Task: Compose an email requesting a meeting to discuss next month's sales project. Include a subject line, recipient, and your signature.
Action: Mouse moved to (61, 69)
Screenshot: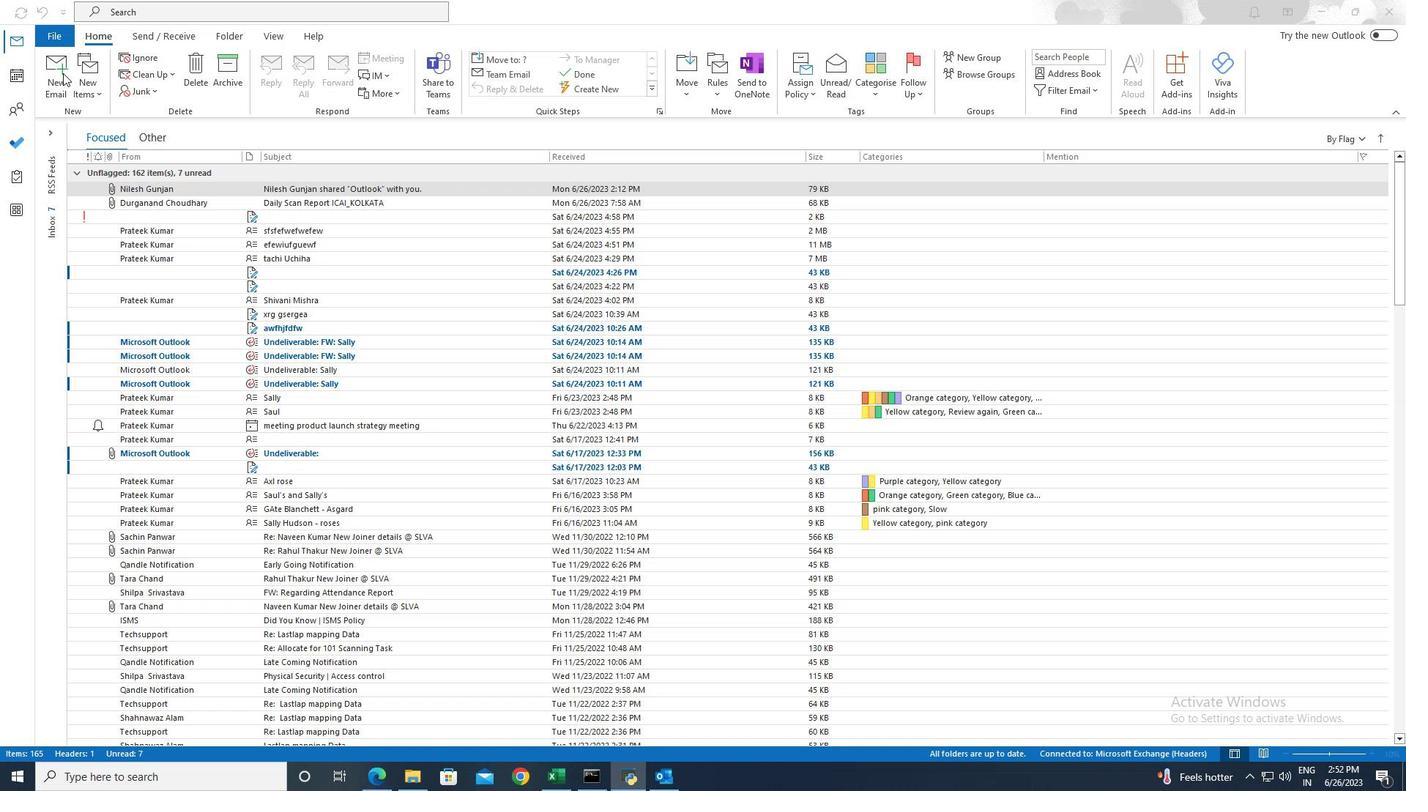 
Action: Mouse pressed left at (61, 69)
Screenshot: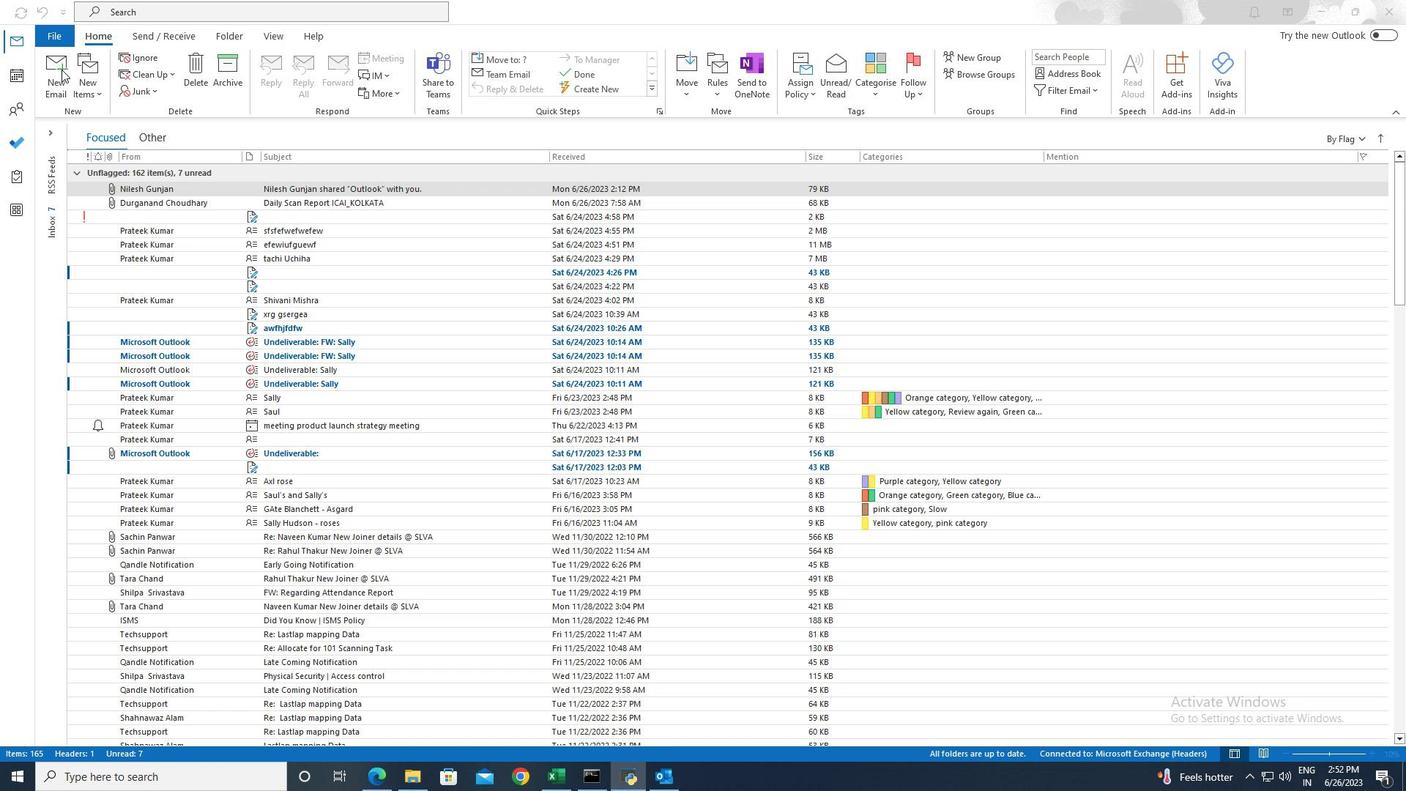 
Action: Mouse pressed left at (61, 69)
Screenshot: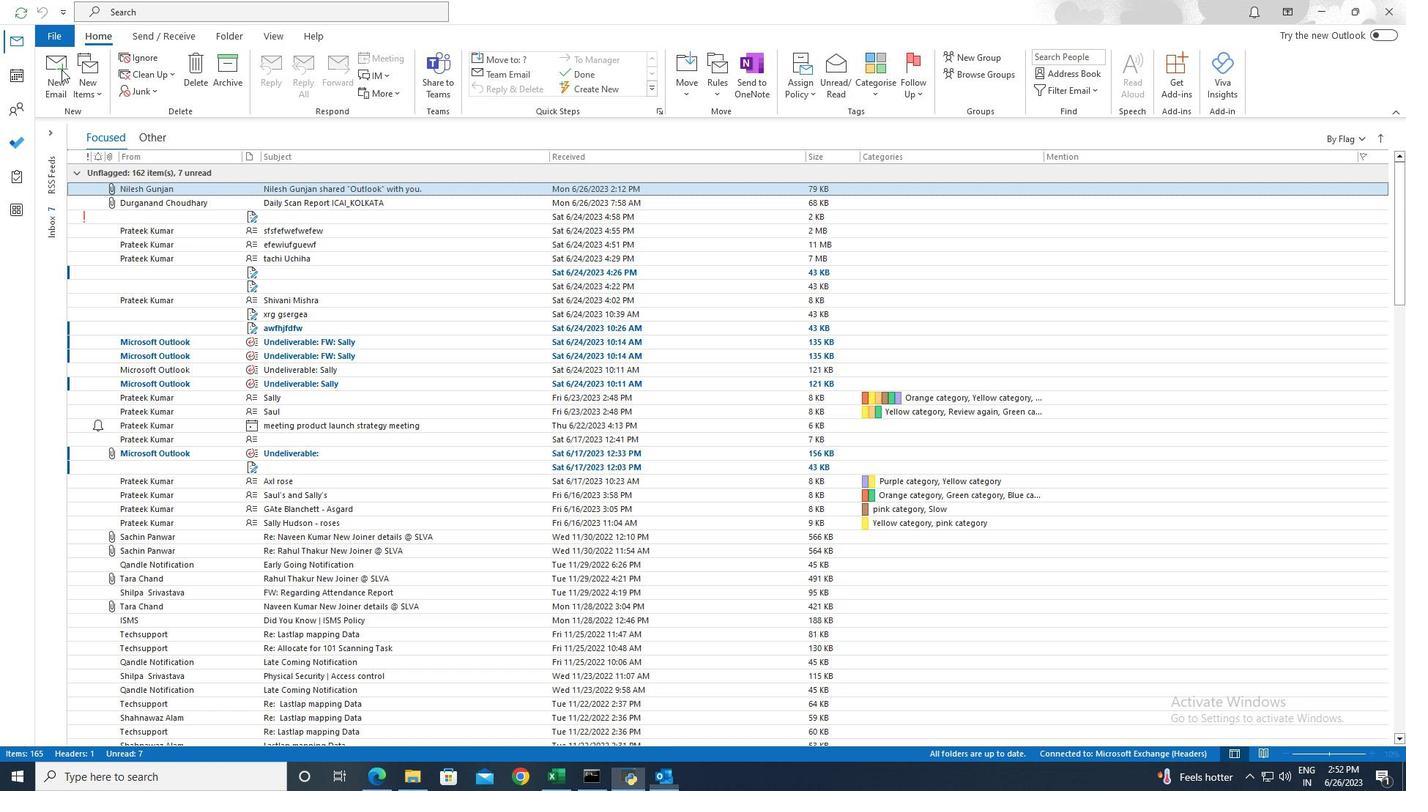
Action: Mouse moved to (180, 211)
Screenshot: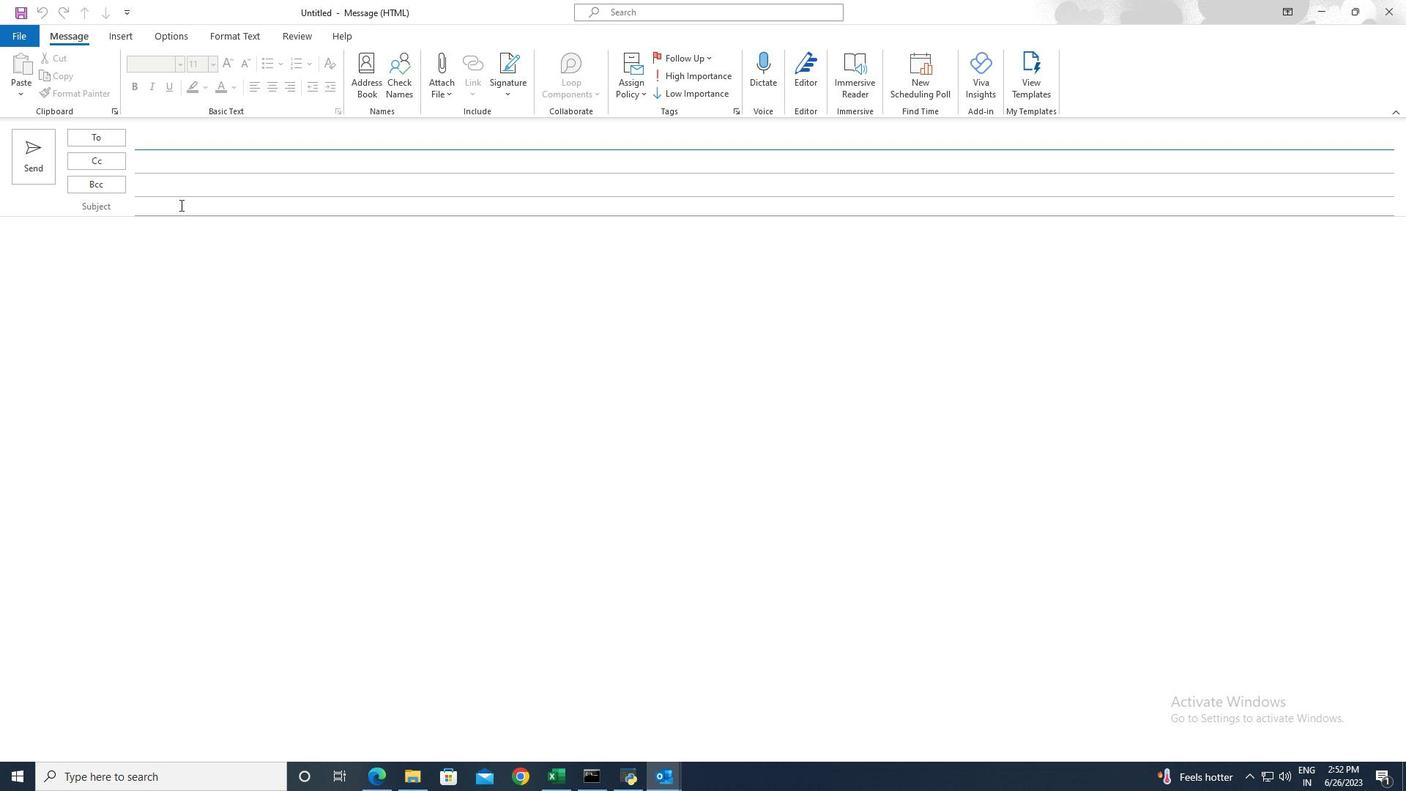 
Action: Mouse pressed left at (180, 211)
Screenshot: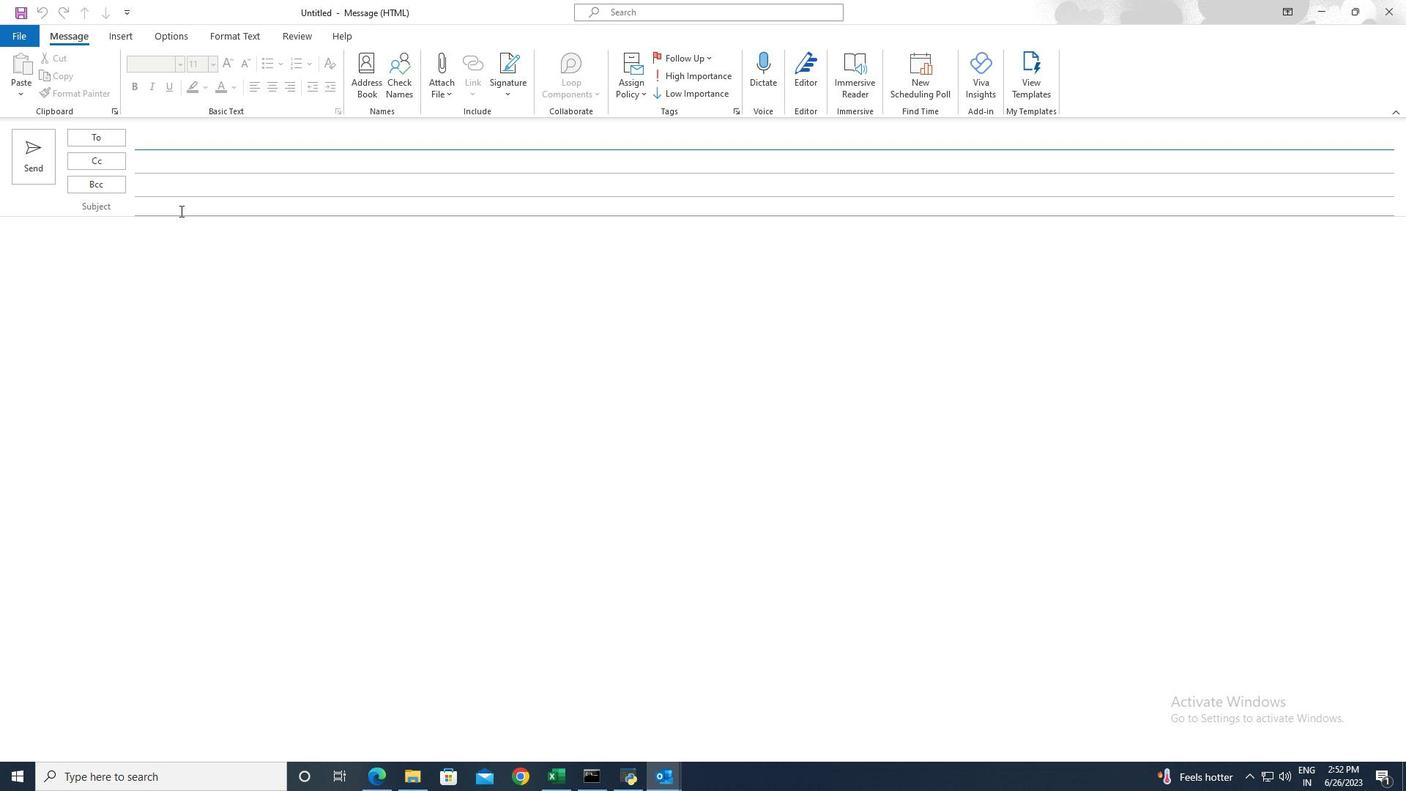 
Action: Key pressed <Key.shift><Key.shift><Key.shift><Key.shift><Key.shift><Key.shift><Key.shift><Key.shift><Key.shift>Meeting<Key.space><Key.shift>Request
Screenshot: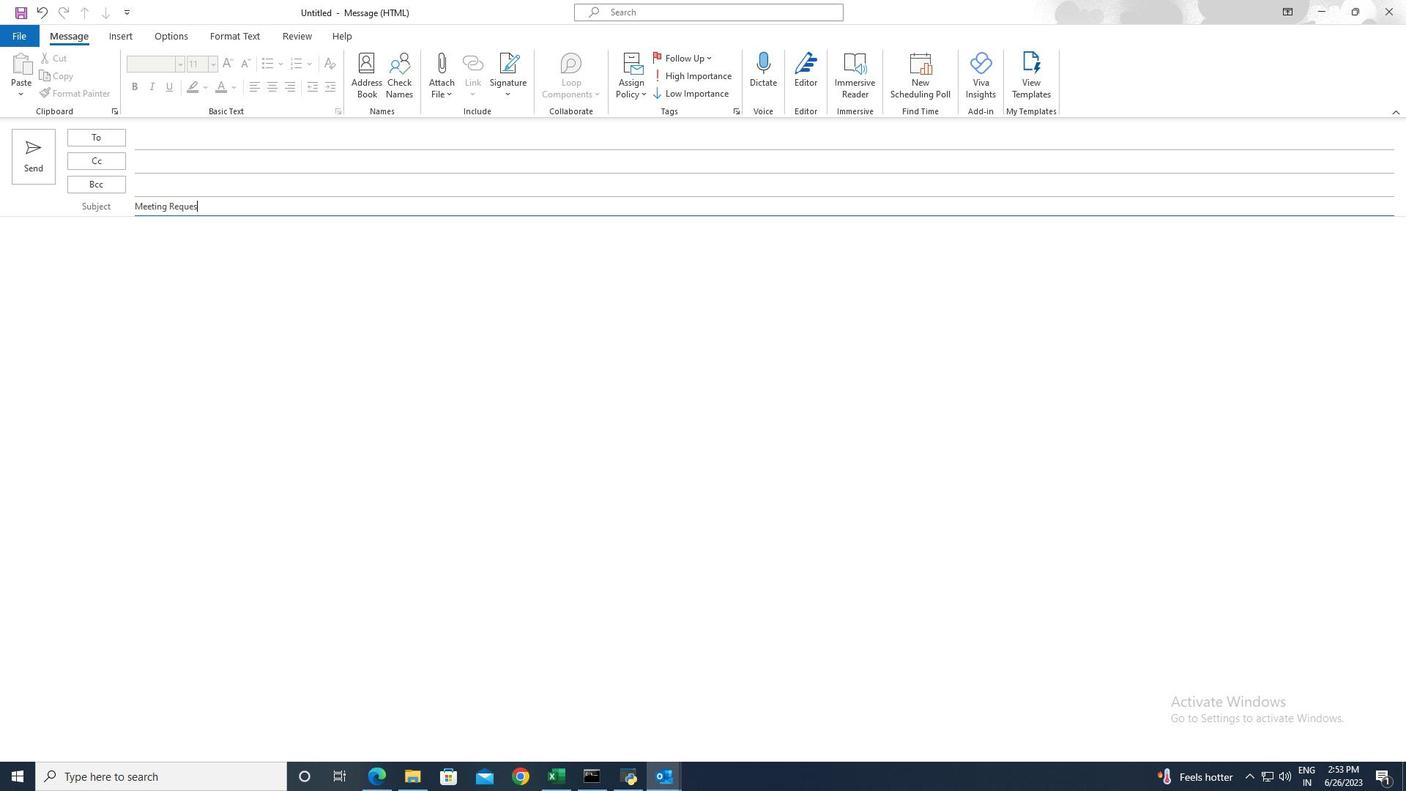 
Action: Mouse moved to (164, 251)
Screenshot: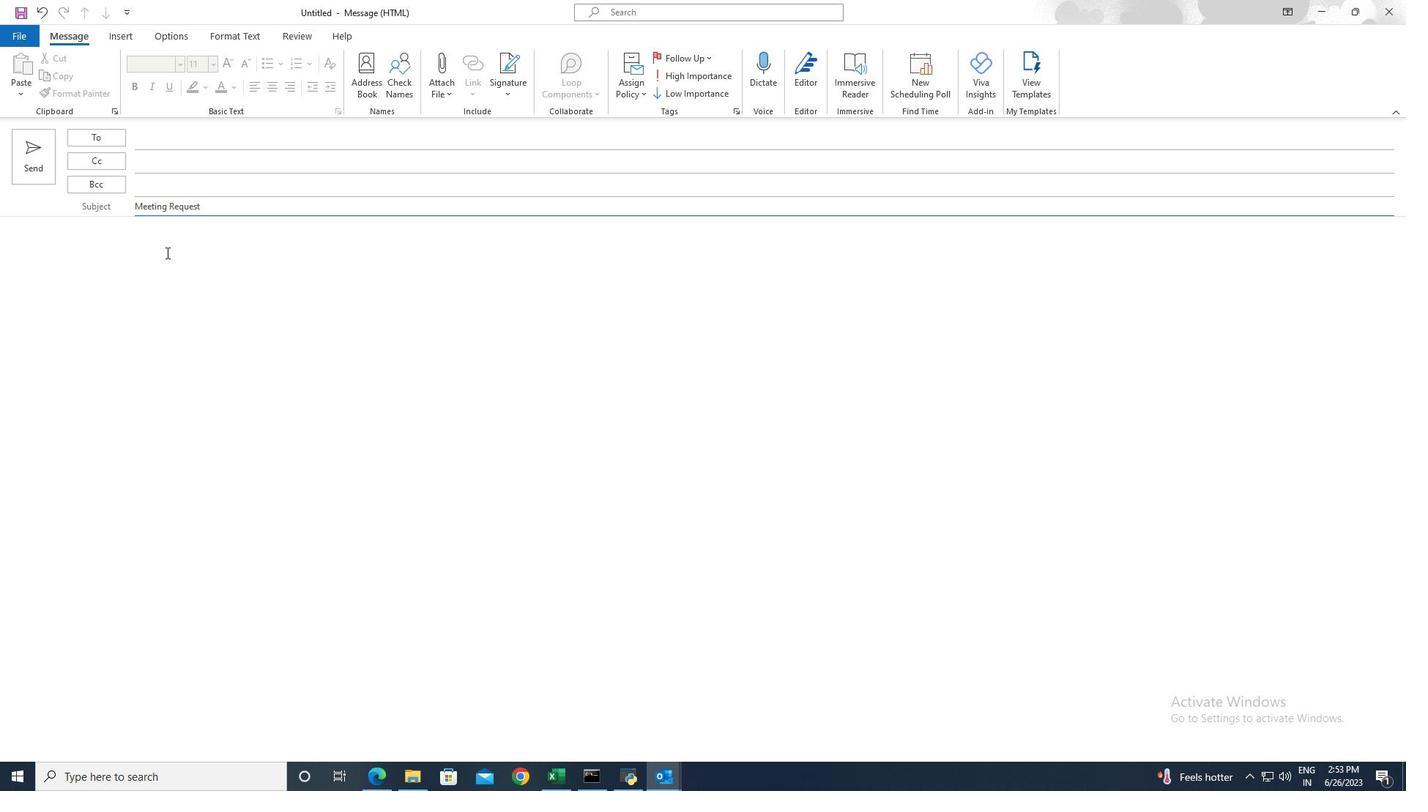 
Action: Mouse pressed left at (164, 251)
Screenshot: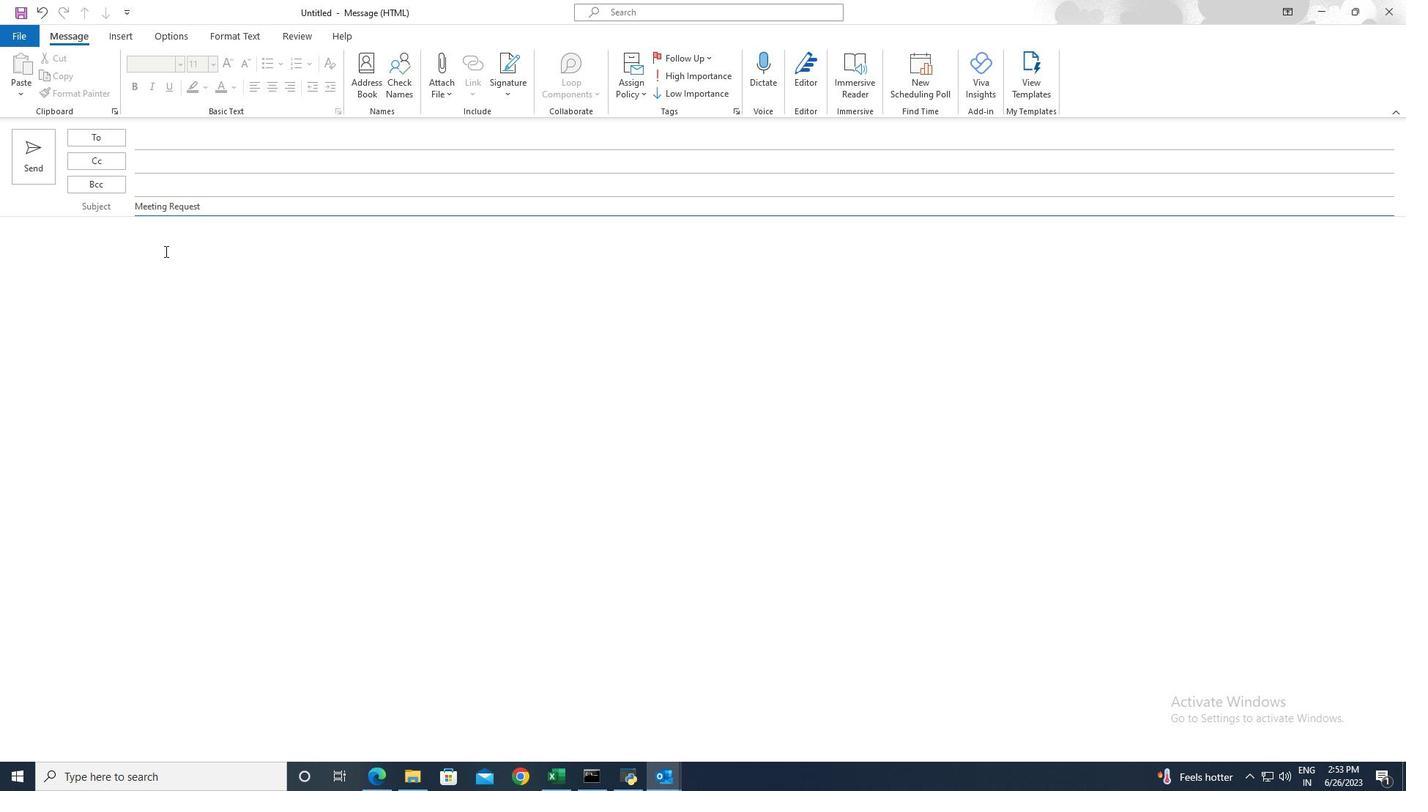 
Action: Key pressed <Key.shift>Hi<Key.space><Key.shift>Catherine,<Key.enter><Key.shift>I<Key.space>hope<Key.space>this<Key.space>email<Key.space>finds<Key.space>you<Key.space>well.<Key.space><Key.shift>I<Key.space>wanted<Key.space>to<Key.space>request<Key.space>a<Key.space>meeting<Key.space>with<Key.space>you<Key.space>to<Key.space>discuss<Key.space>next<Key.space>month's<Key.space>sales<Key.space>project.<Key.space><Key.shift><Key.shift><Key.shift><Key.shift><Key.shift>I<Key.space>believe<Key.space>it<Key.space>would<Key.space>be<Key.space>beneficial<Key.space>for<Key.space>both<Key.space>of<Key.space>us<Key.space>to<Key.space>align<Key.space>our<Key.space>strategies<Key.space>and<Key.space>explore<Key.space>potential<Key.space>opportunities.<Key.enter><Key.shift>Please<Key.space>let<Key.space>me<Key.space>know<Key.space>your<Key.space>availability<Key.space>for<Key.space>a<Key.space>meeting<Key.space>sometime<Key.space>next<Key.space>week.<Key.space><Key.shift>I'm<Key.space>open<Key.space>to<Key.space>scheduling<Key.space>it<Key.space>at<Key.space>your<Key.space>convenience.<Key.space><Key.shift>Looking<Key.space>forward<Key.space>to<Key.space>hearing<Key.space>from<Key.space>you.
Screenshot: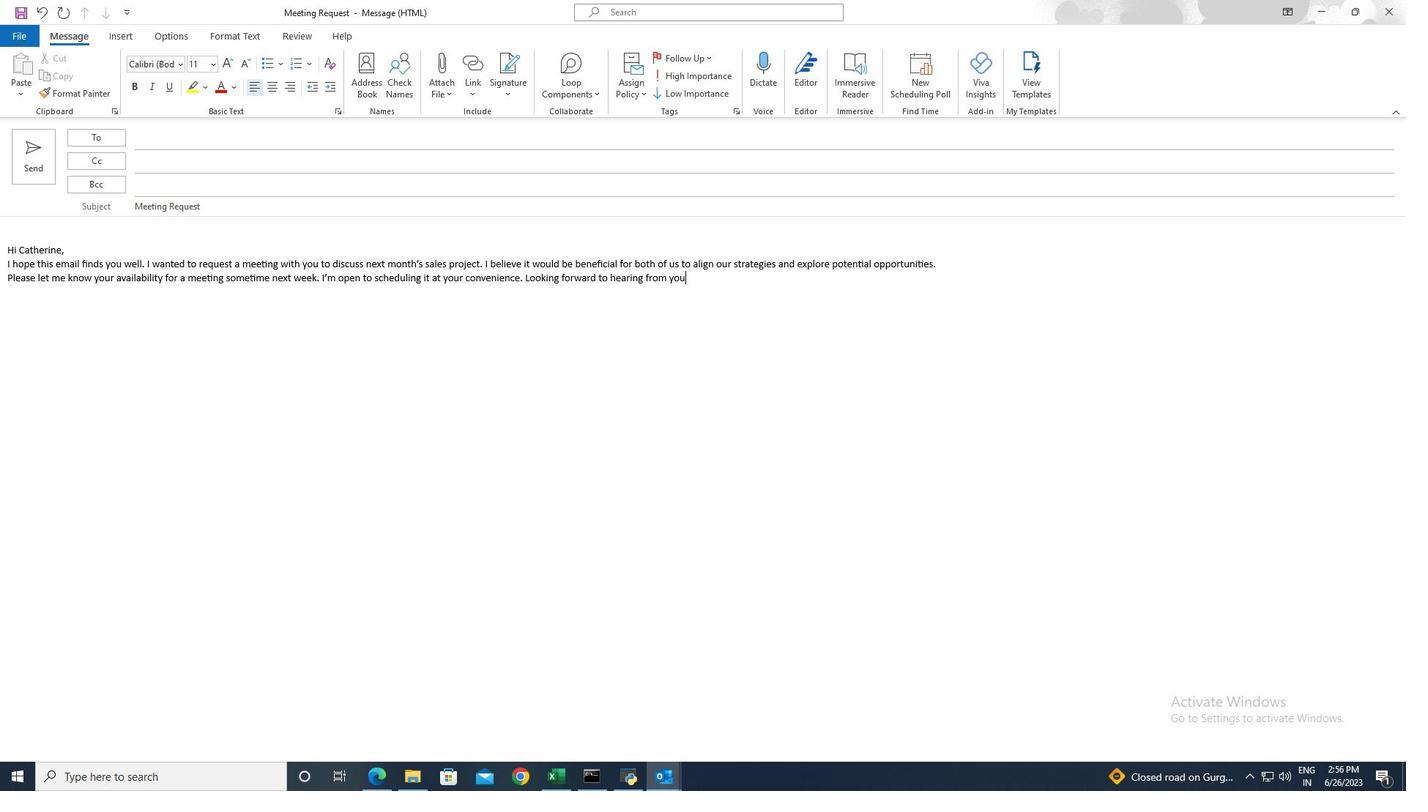 
Action: Mouse moved to (513, 89)
Screenshot: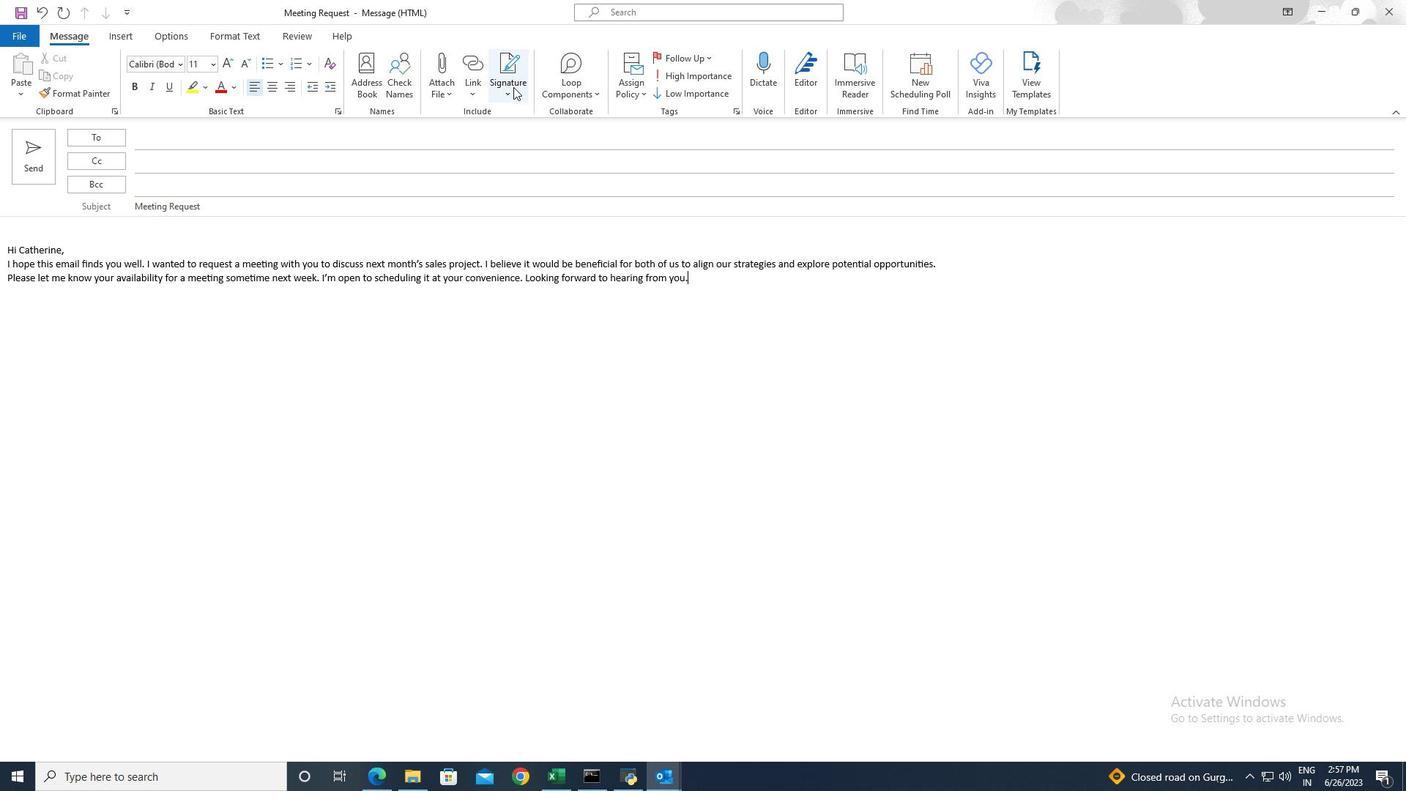 
Action: Mouse pressed left at (513, 89)
Screenshot: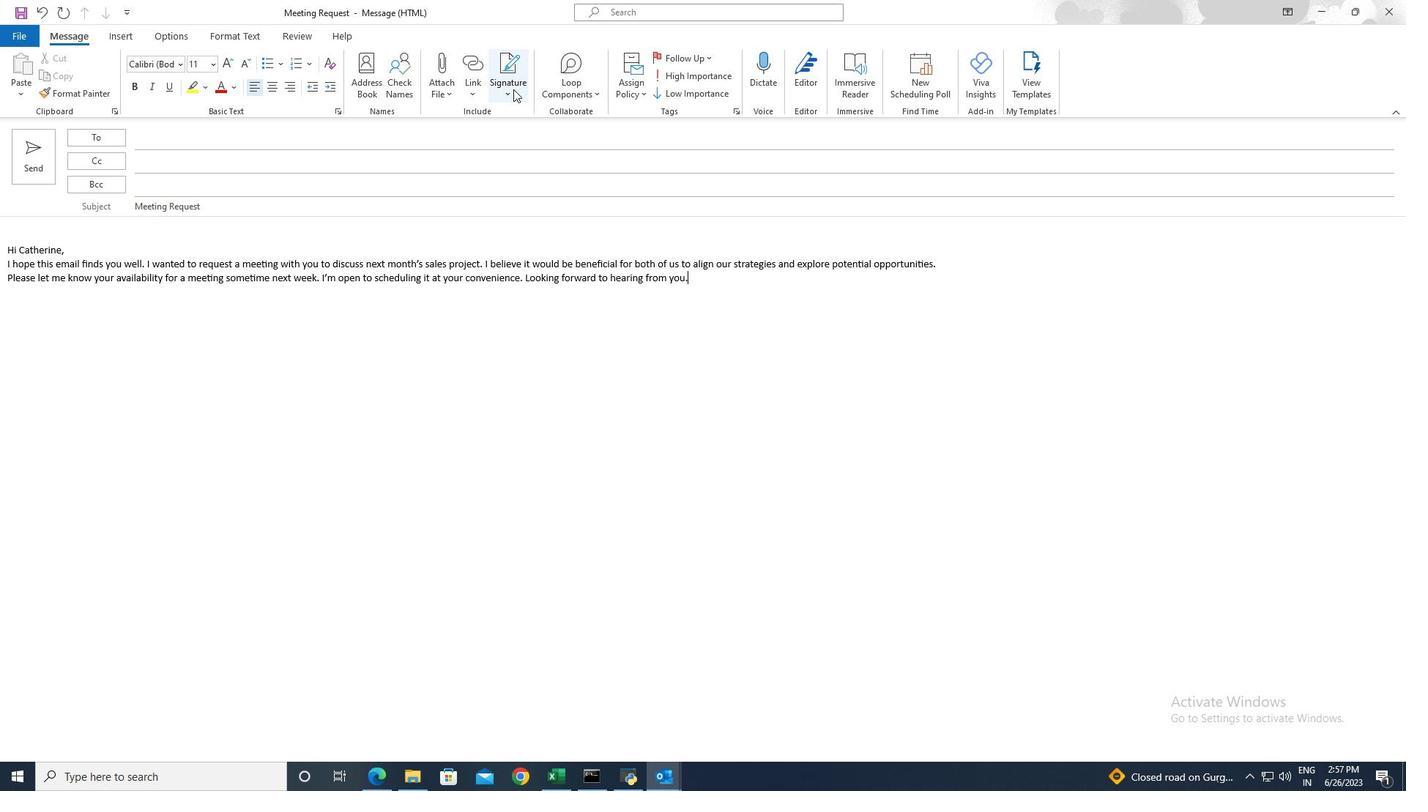 
Action: Mouse moved to (525, 134)
Screenshot: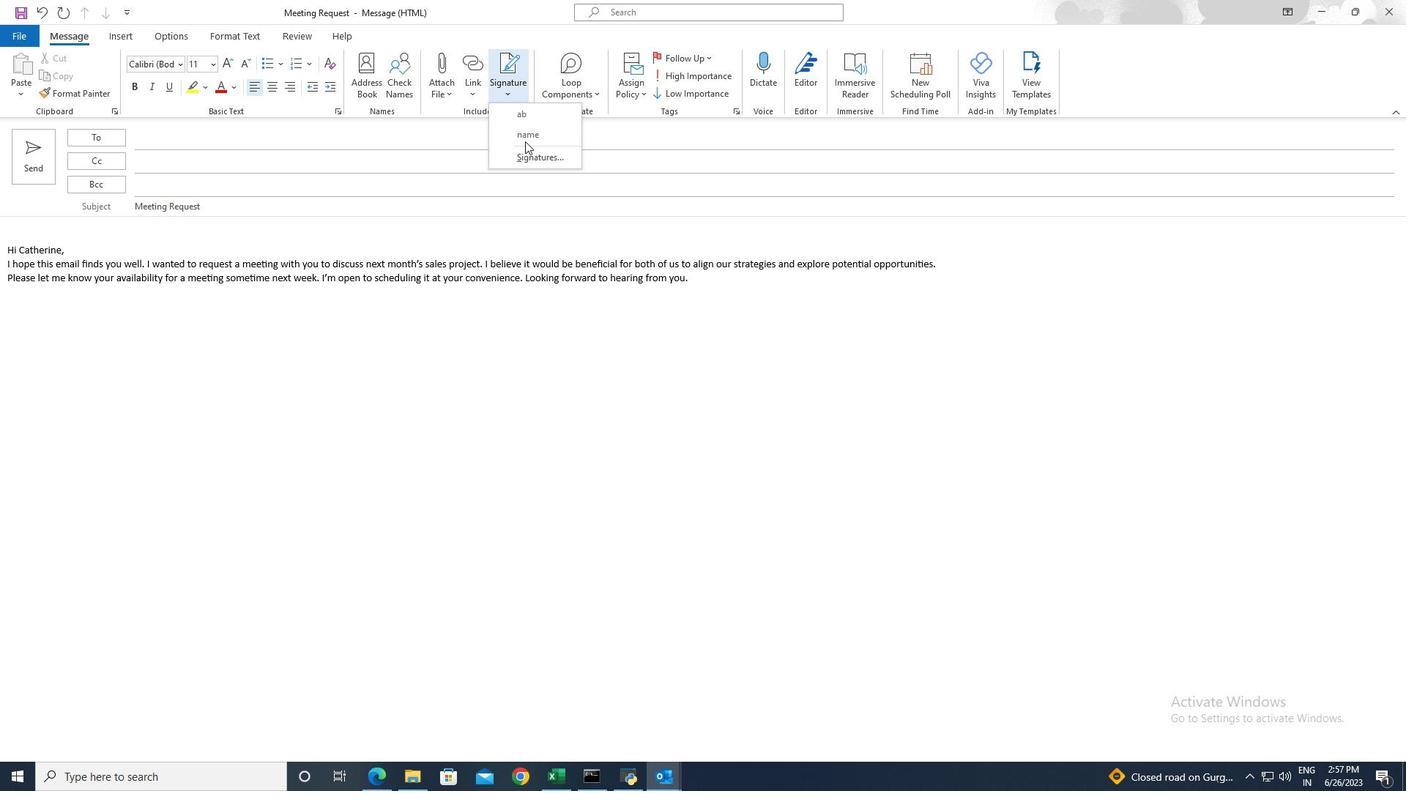 
Action: Mouse pressed left at (525, 134)
Screenshot: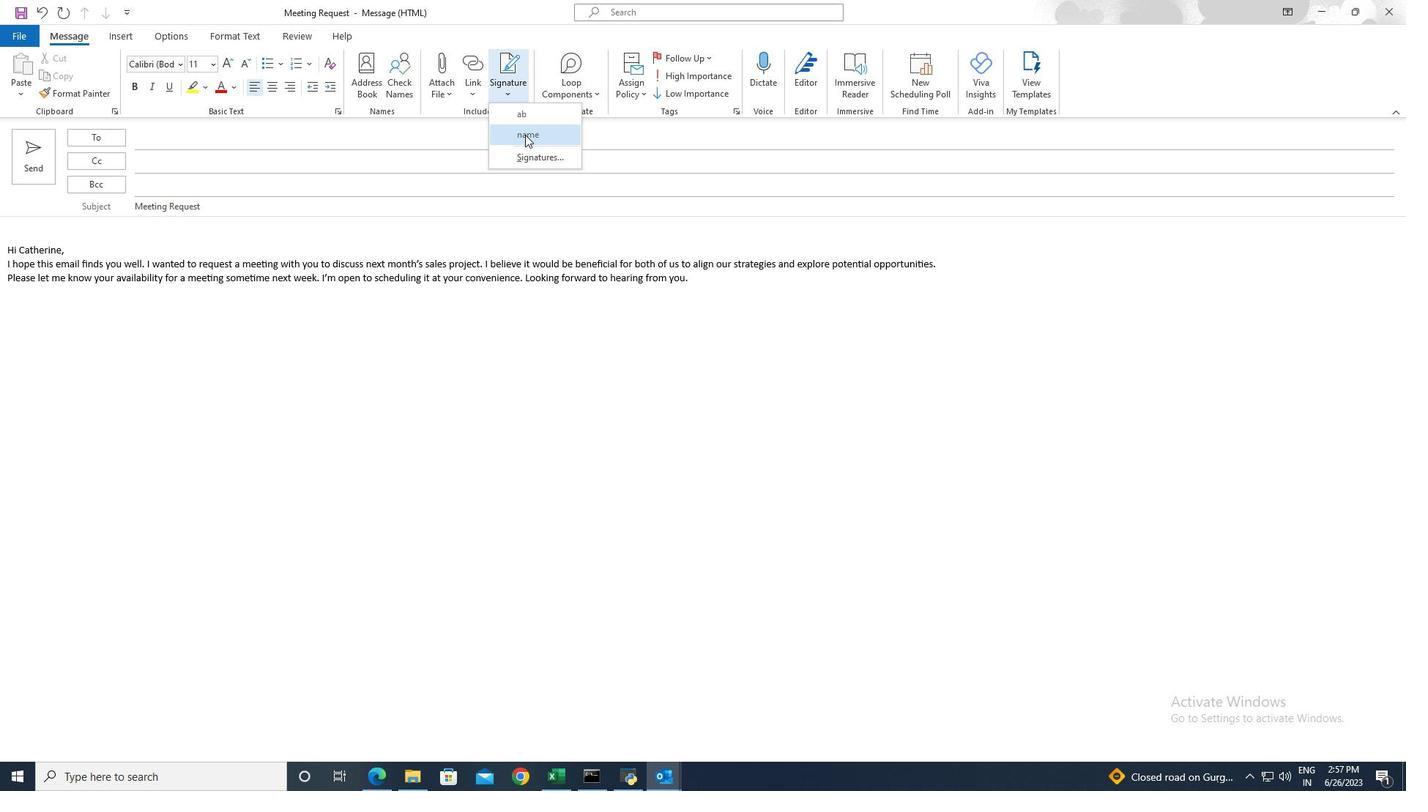 
Action: Mouse moved to (173, 141)
Screenshot: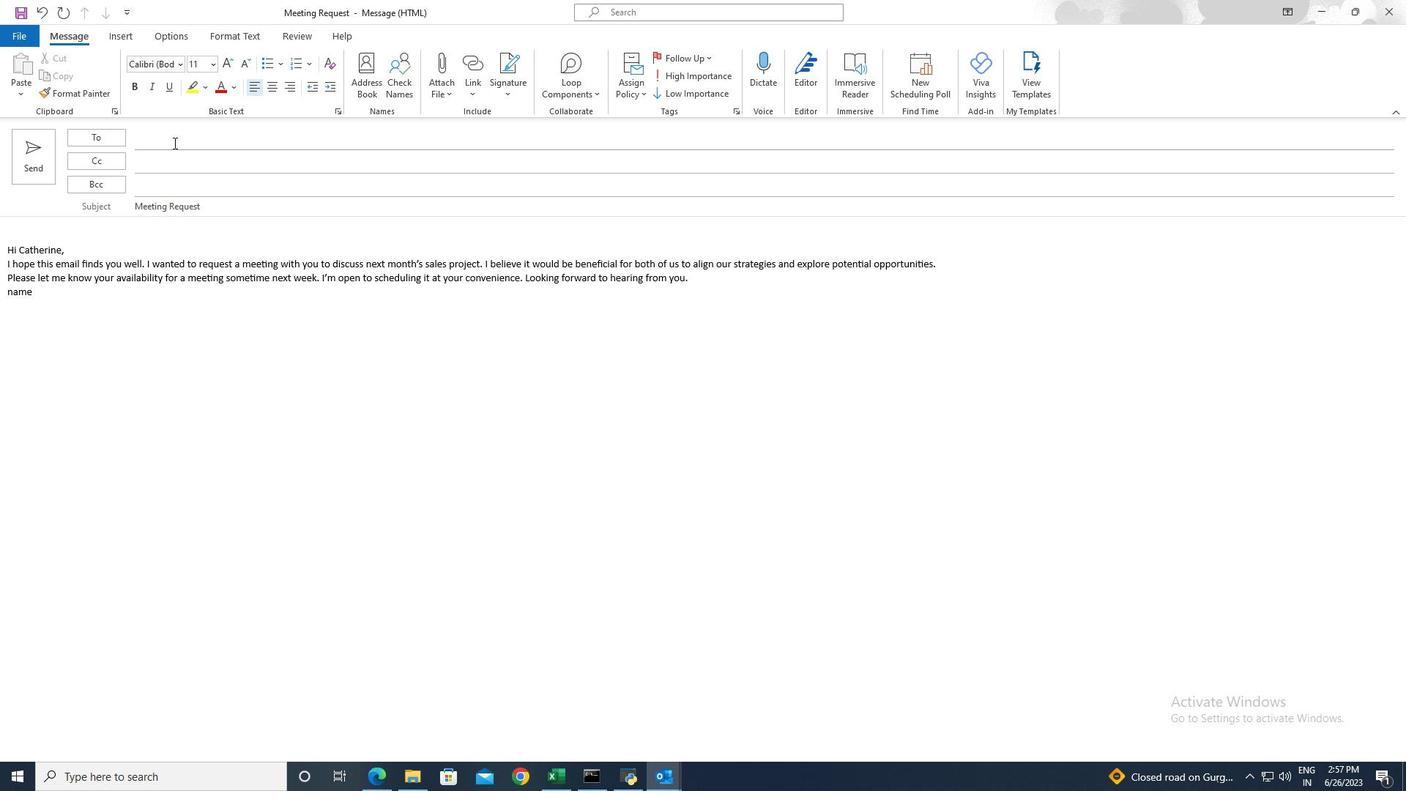 
Action: Mouse pressed left at (173, 141)
Screenshot: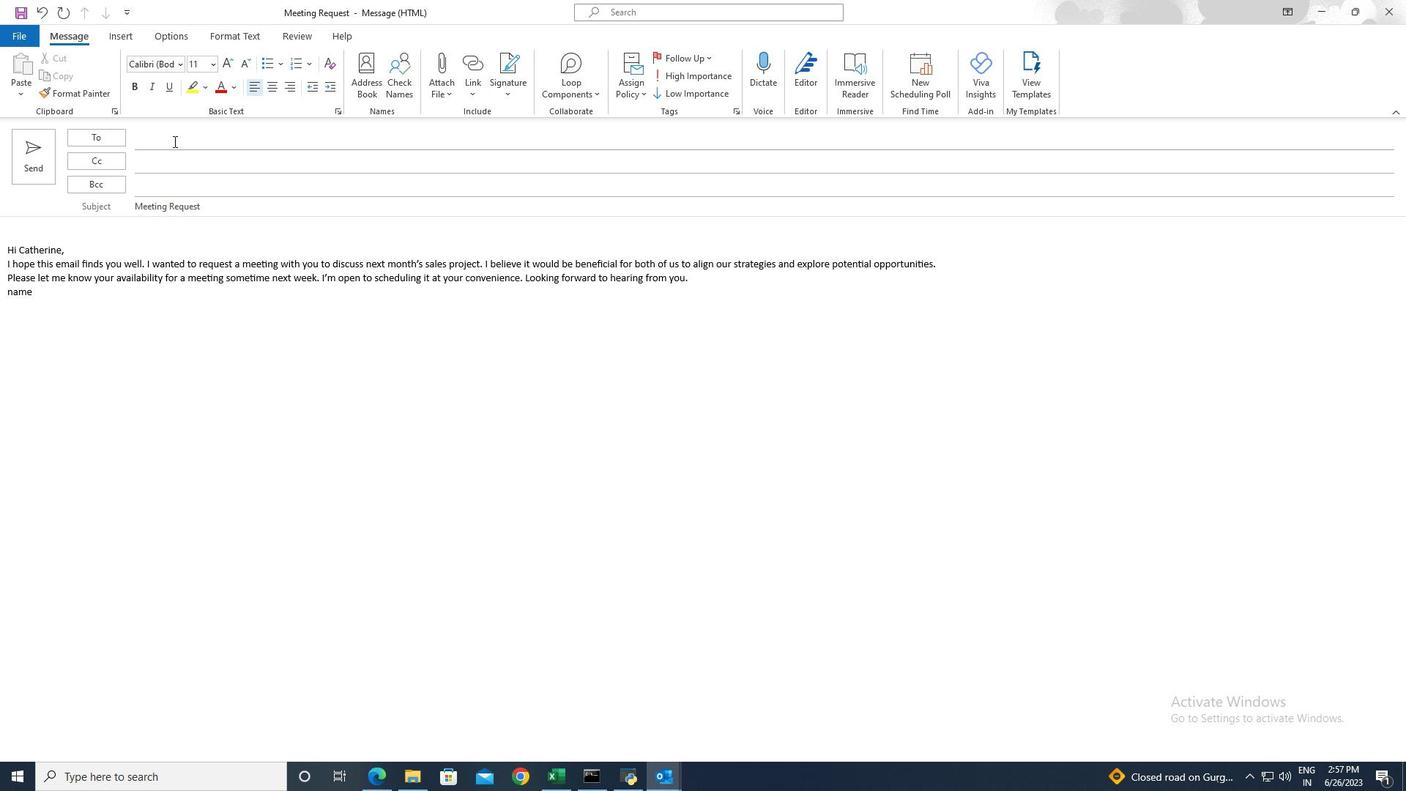 
Action: Key pressed <Key.shift><Key.shift>taskers<Key.shift>4<Key.shift>@outlook.com
Screenshot: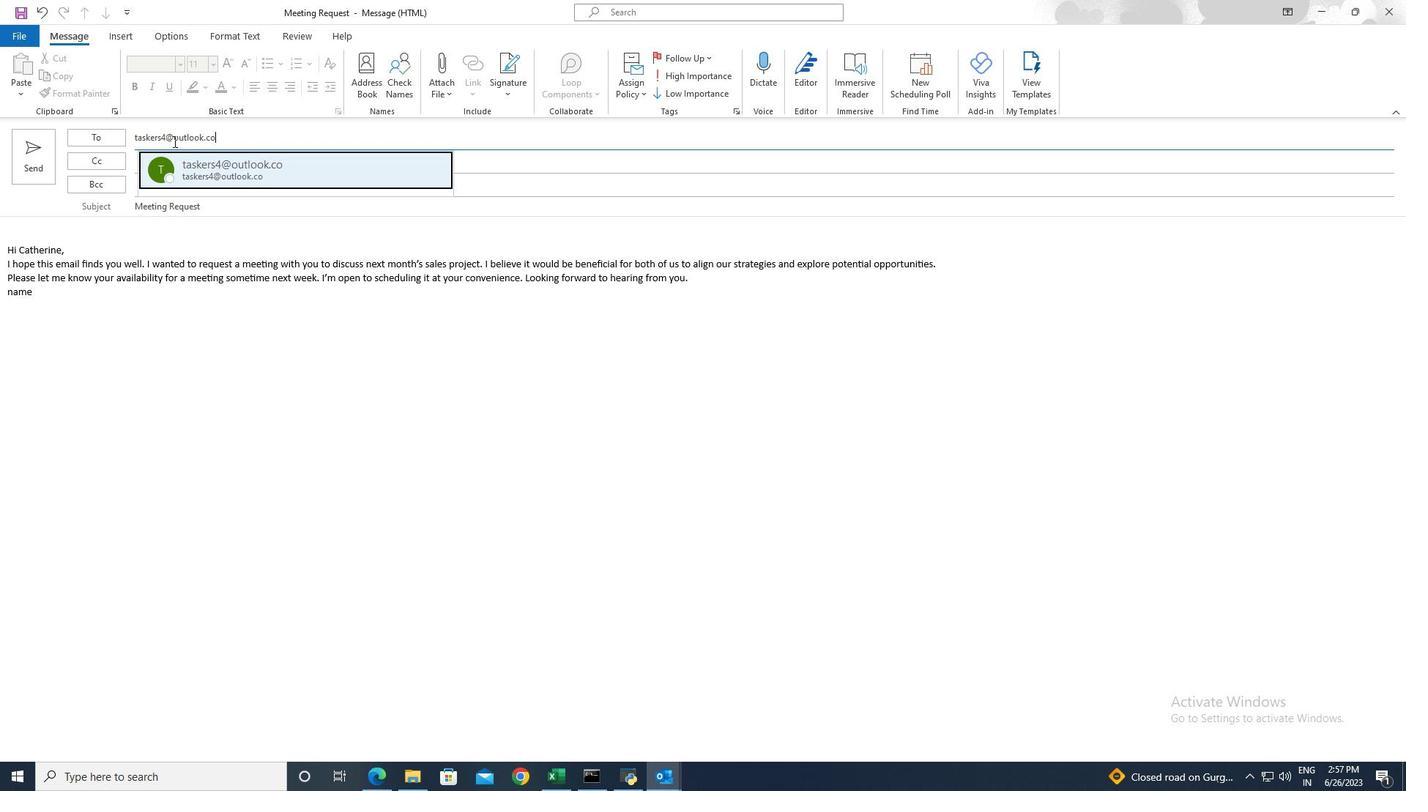 
Action: Mouse moved to (200, 175)
Screenshot: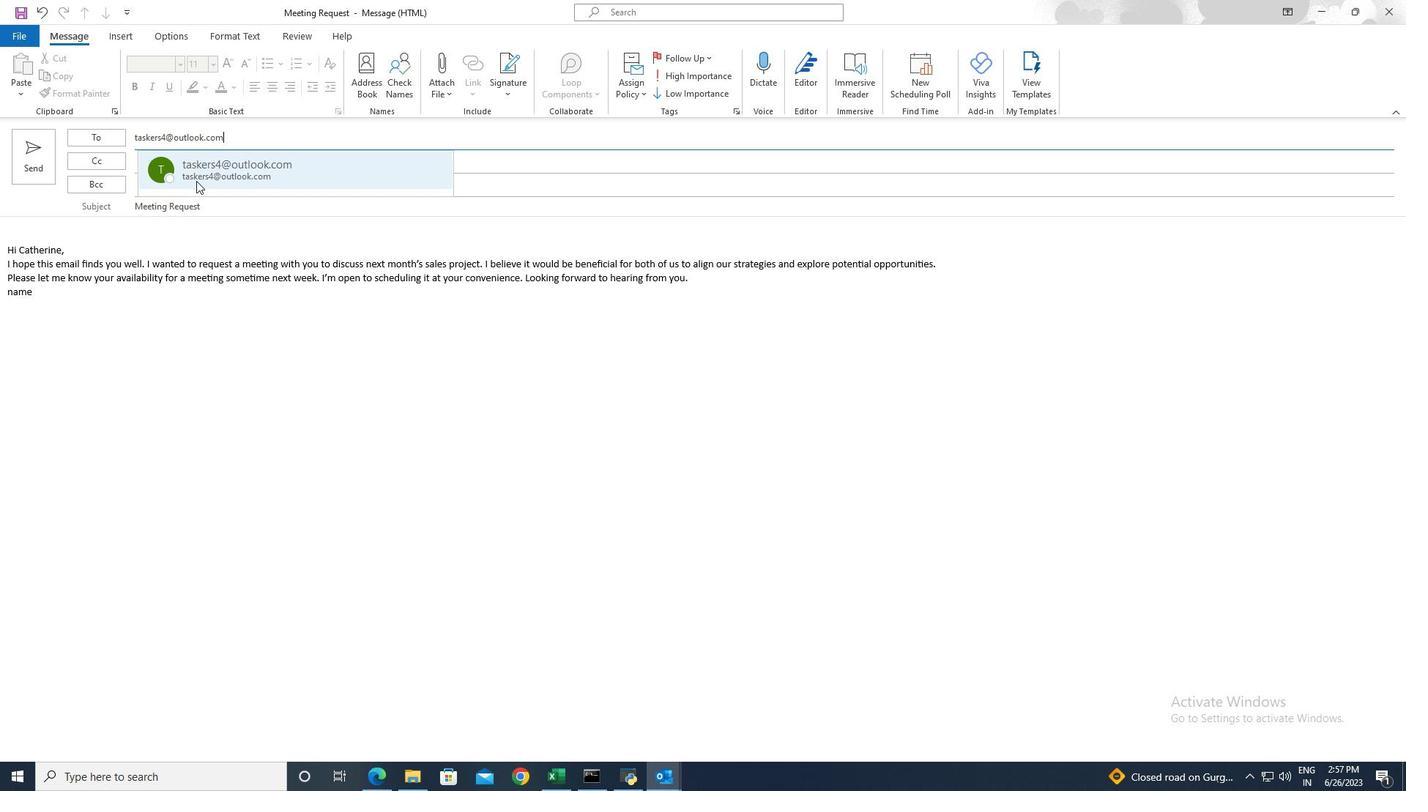
Action: Mouse pressed left at (200, 175)
Screenshot: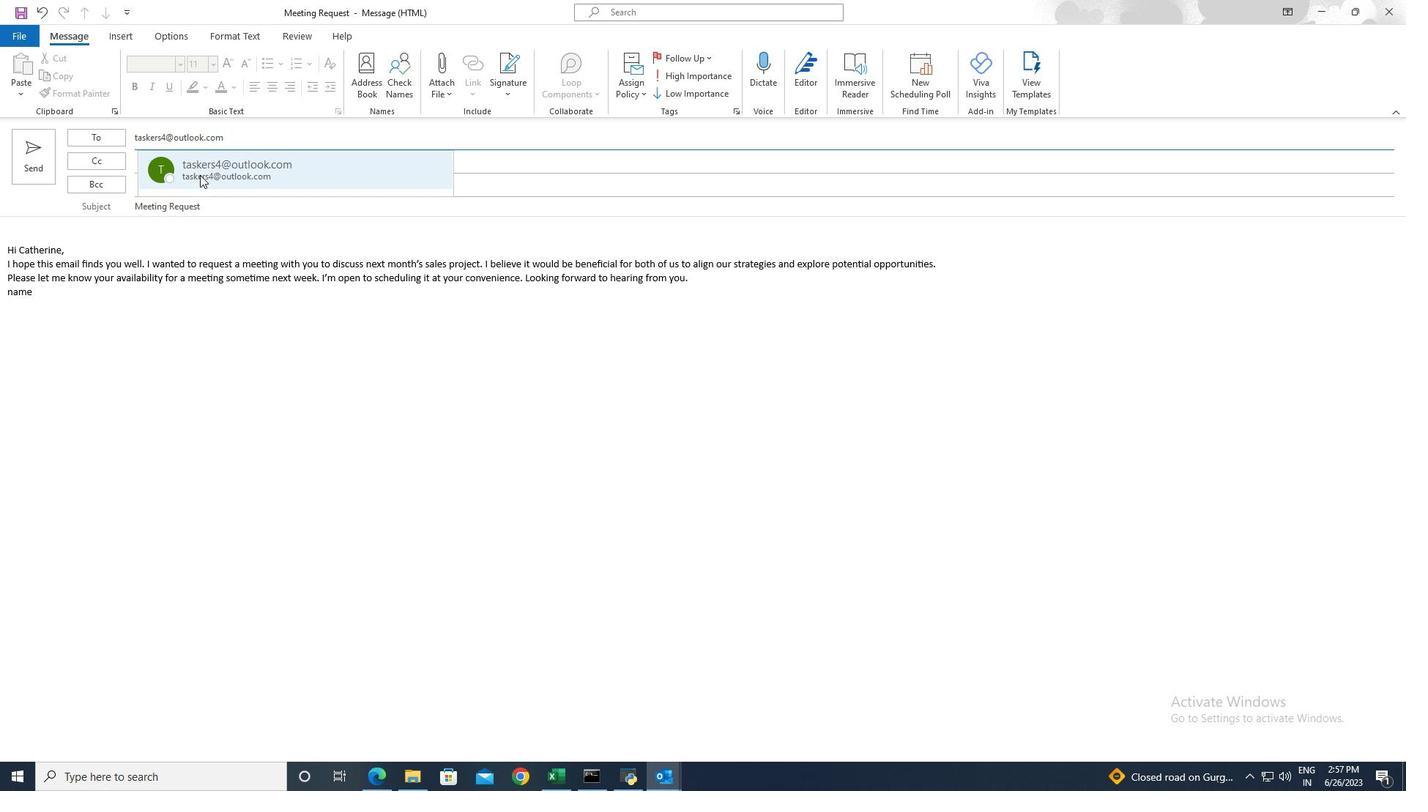 
Action: Mouse moved to (34, 146)
Screenshot: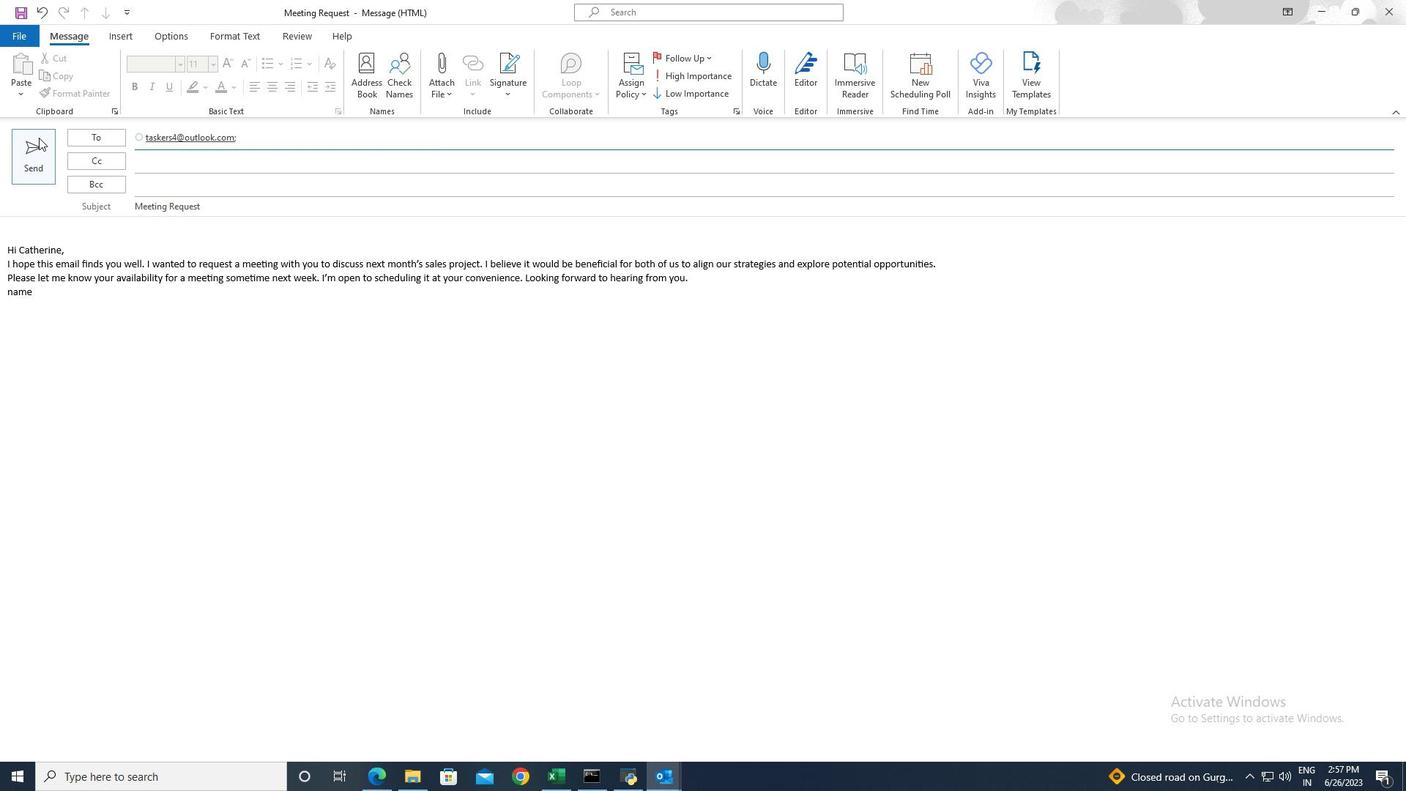 
Action: Mouse pressed left at (34, 146)
Screenshot: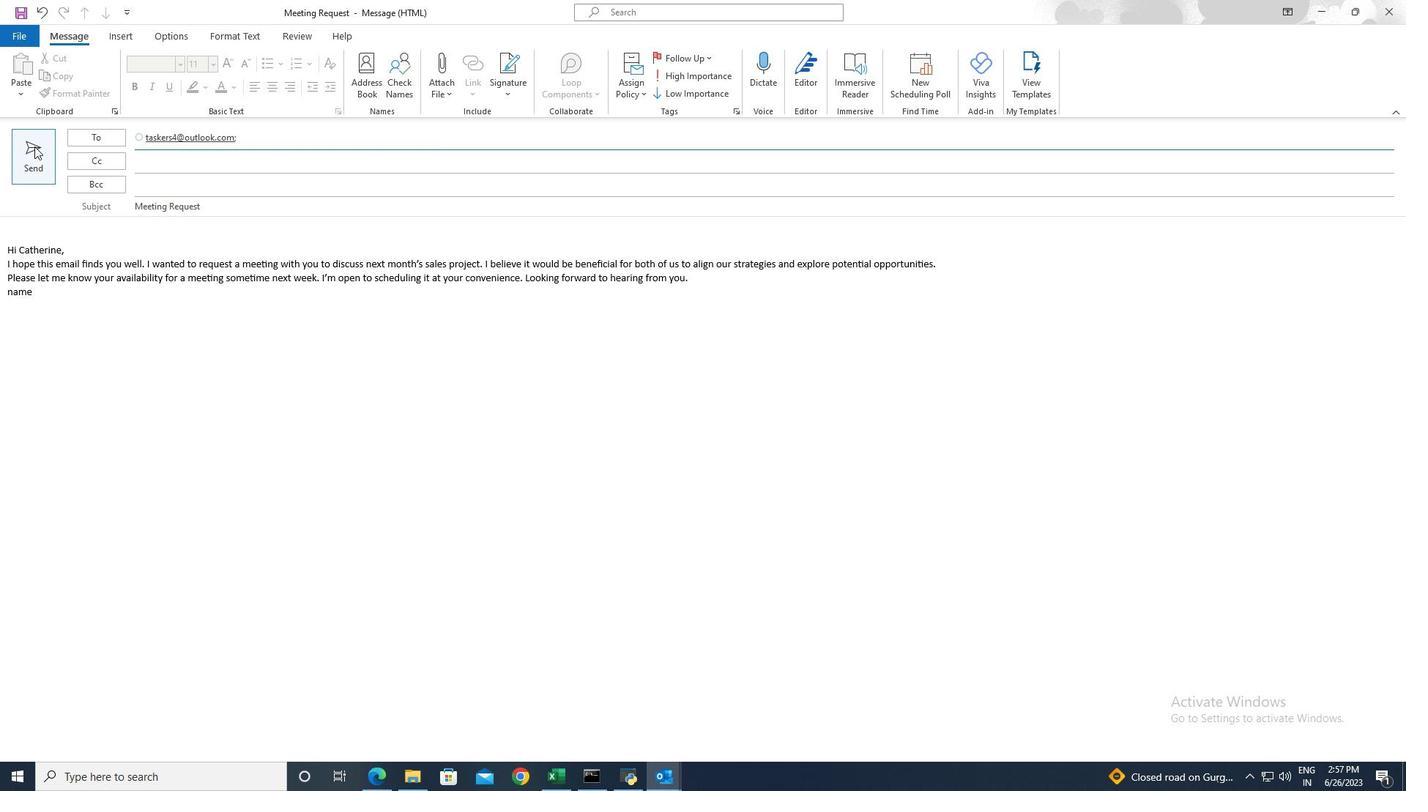 
